 Task: Check the number of homes sold in the last 1 year.
Action: Mouse moved to (598, 248)
Screenshot: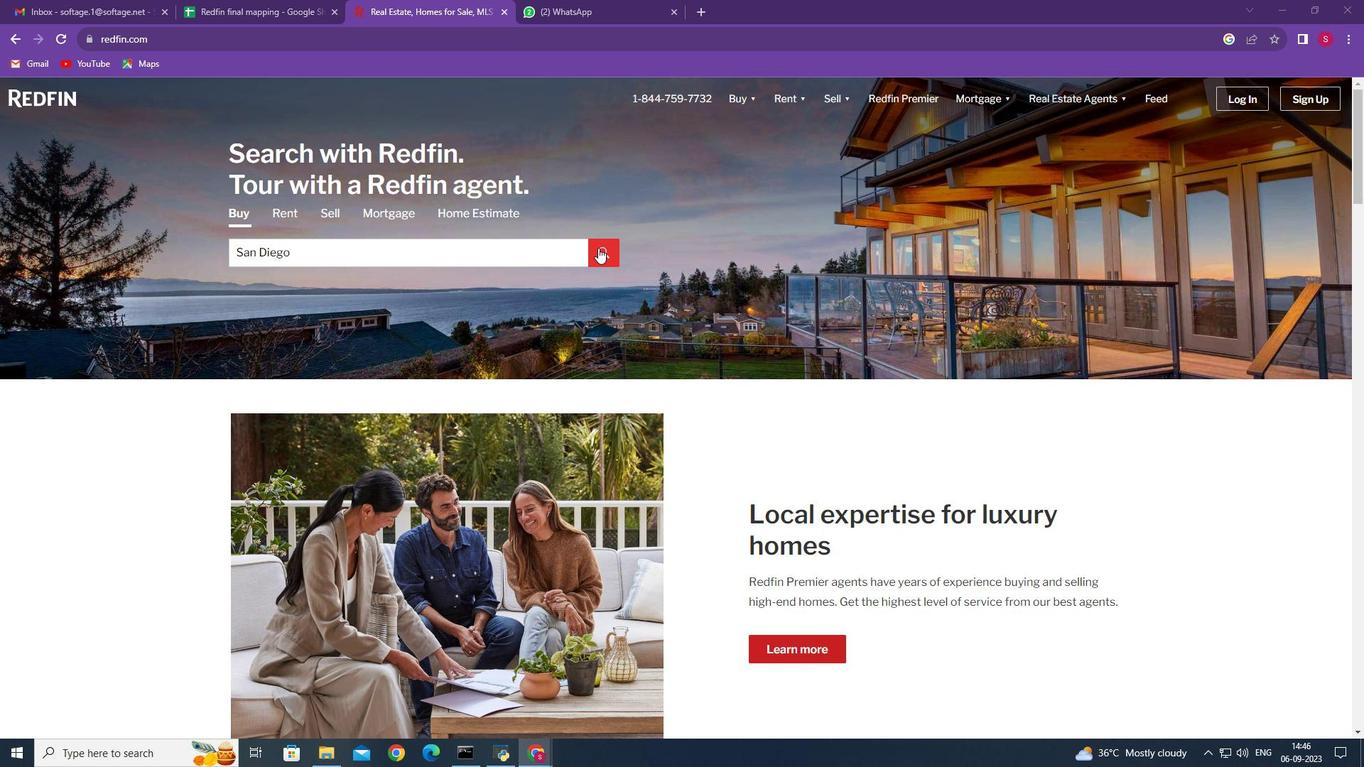 
Action: Mouse pressed left at (598, 248)
Screenshot: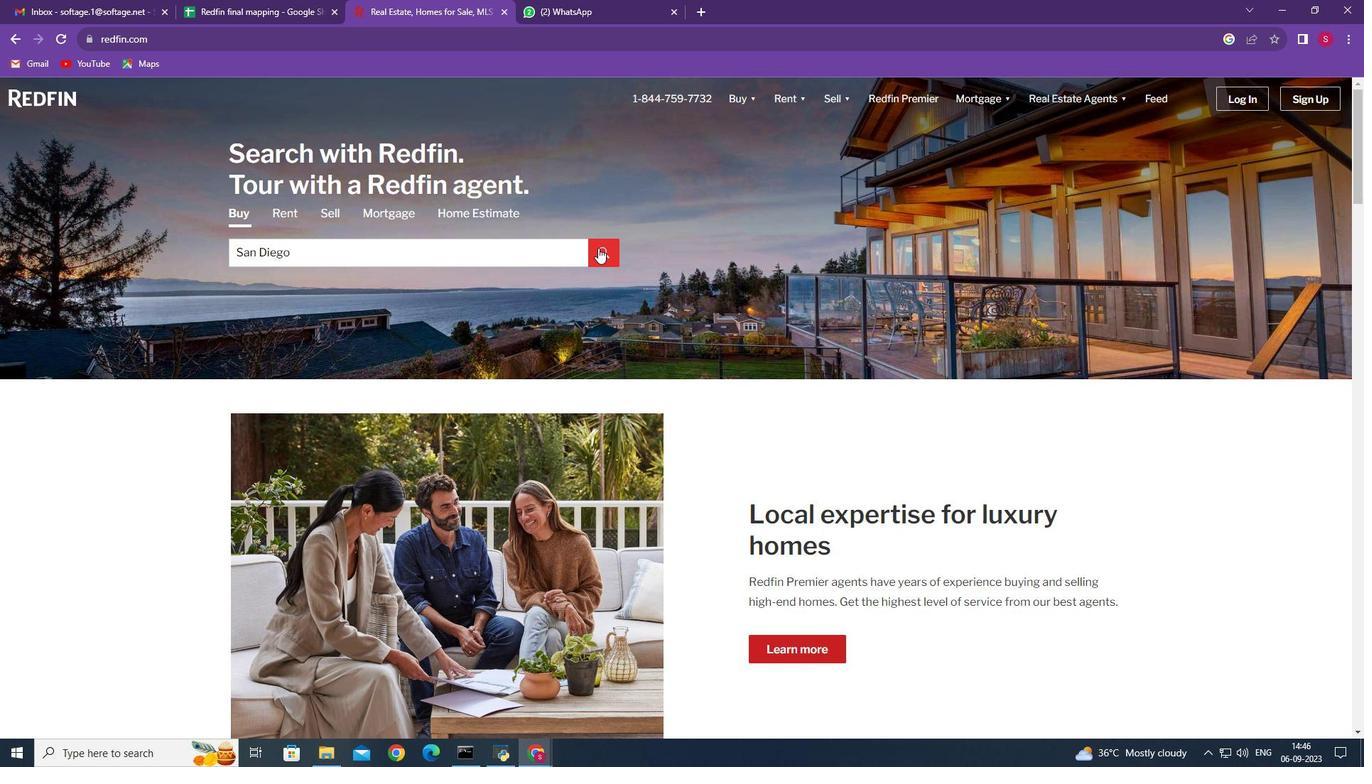 
Action: Mouse moved to (1239, 152)
Screenshot: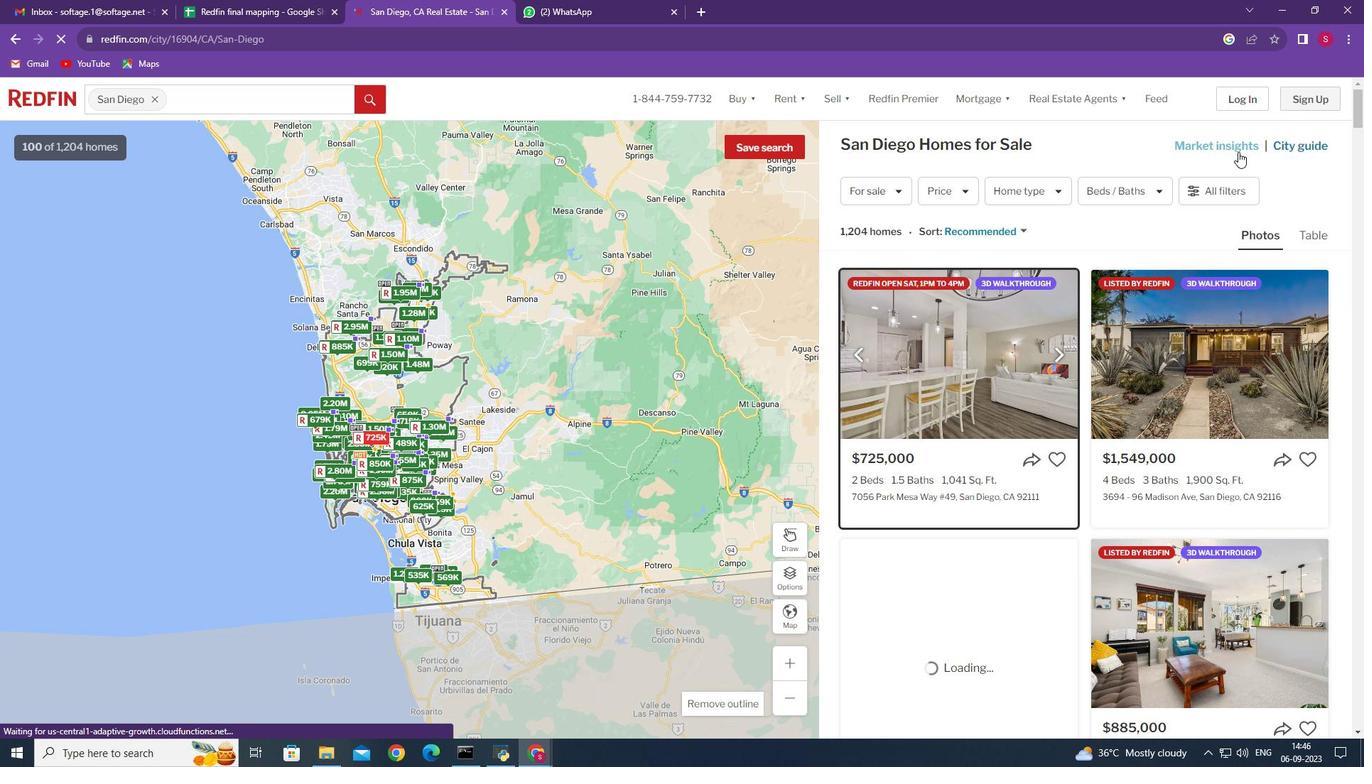 
Action: Mouse pressed left at (1239, 152)
Screenshot: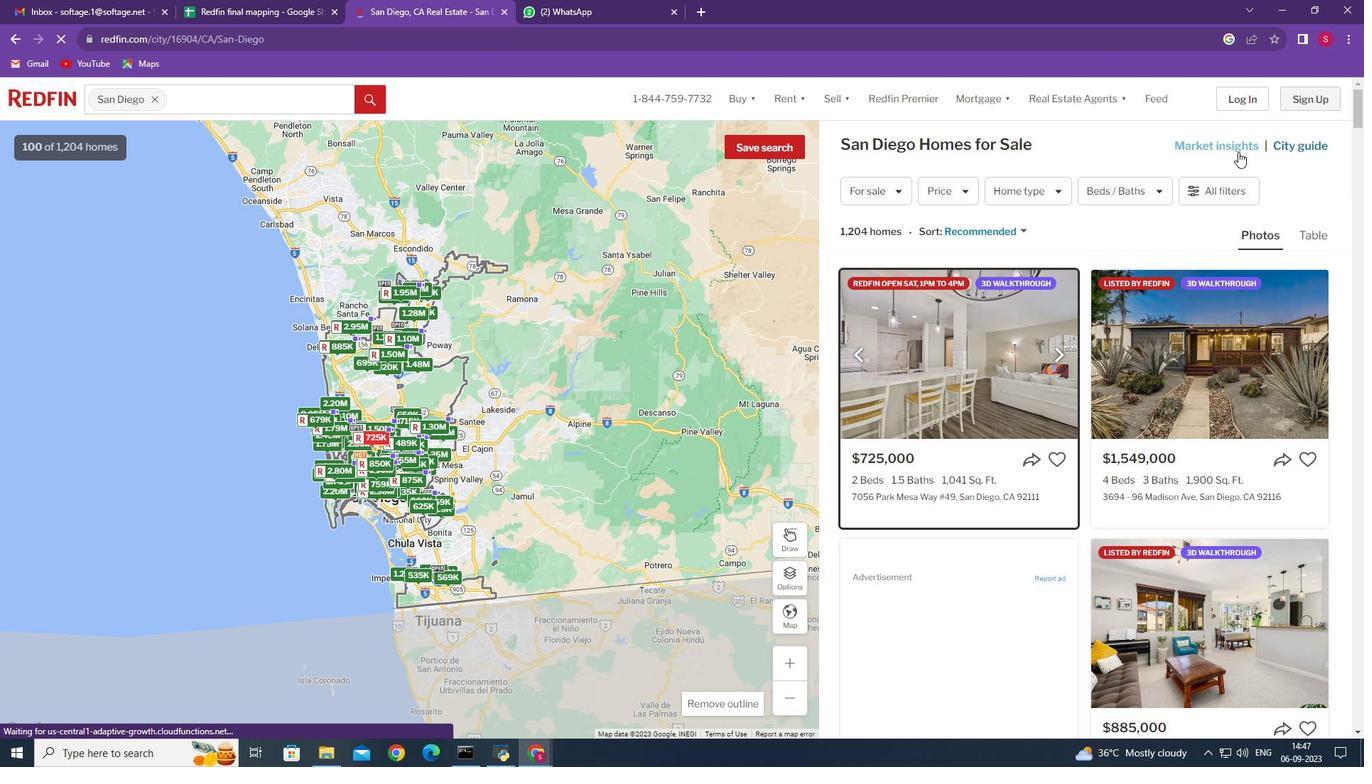 
Action: Mouse moved to (275, 266)
Screenshot: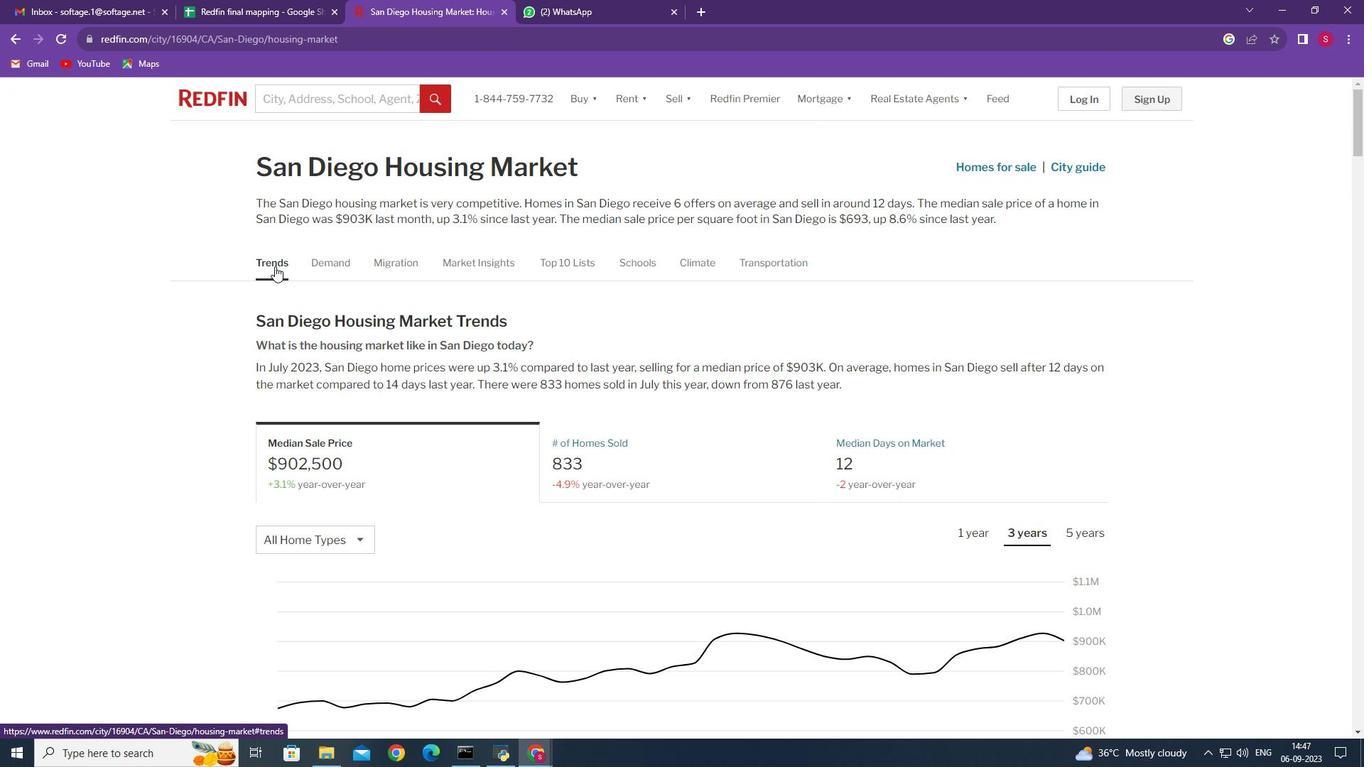 
Action: Mouse pressed left at (275, 266)
Screenshot: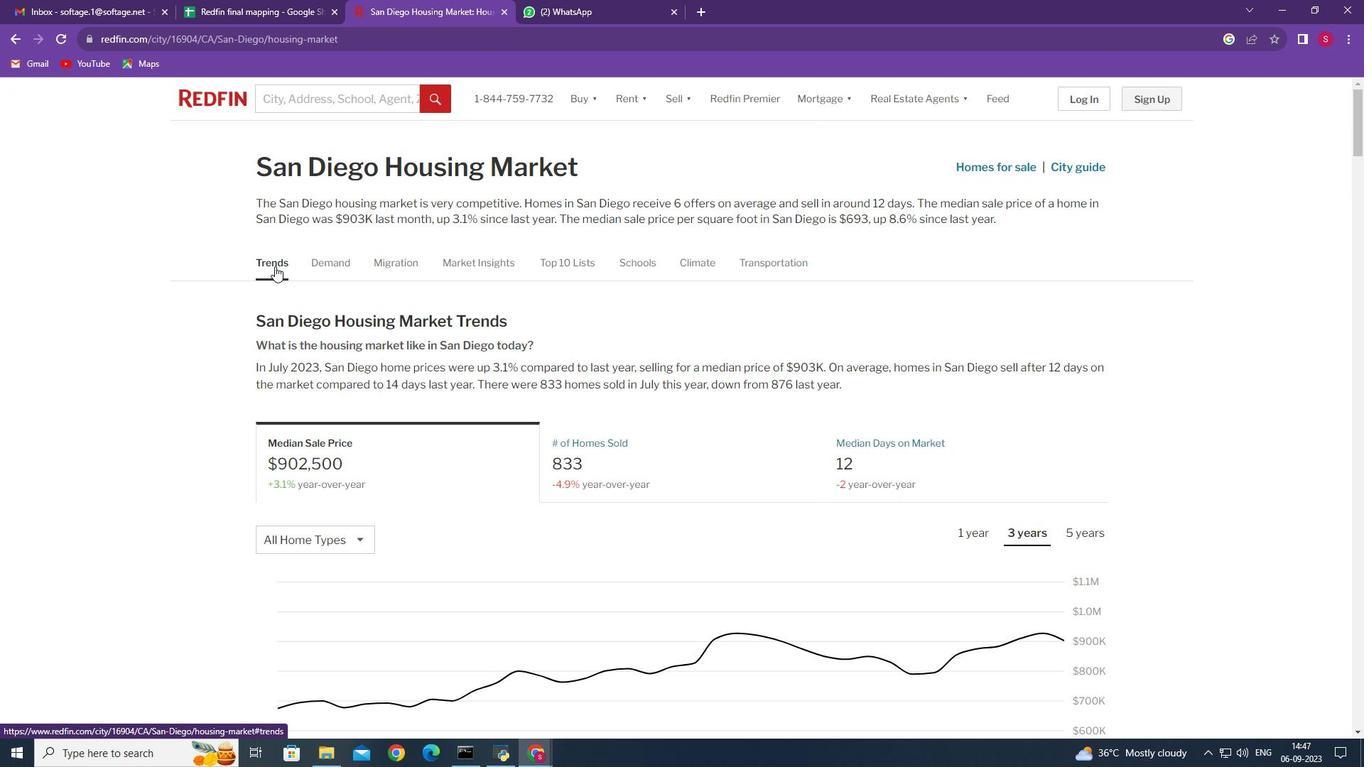 
Action: Mouse moved to (592, 267)
Screenshot: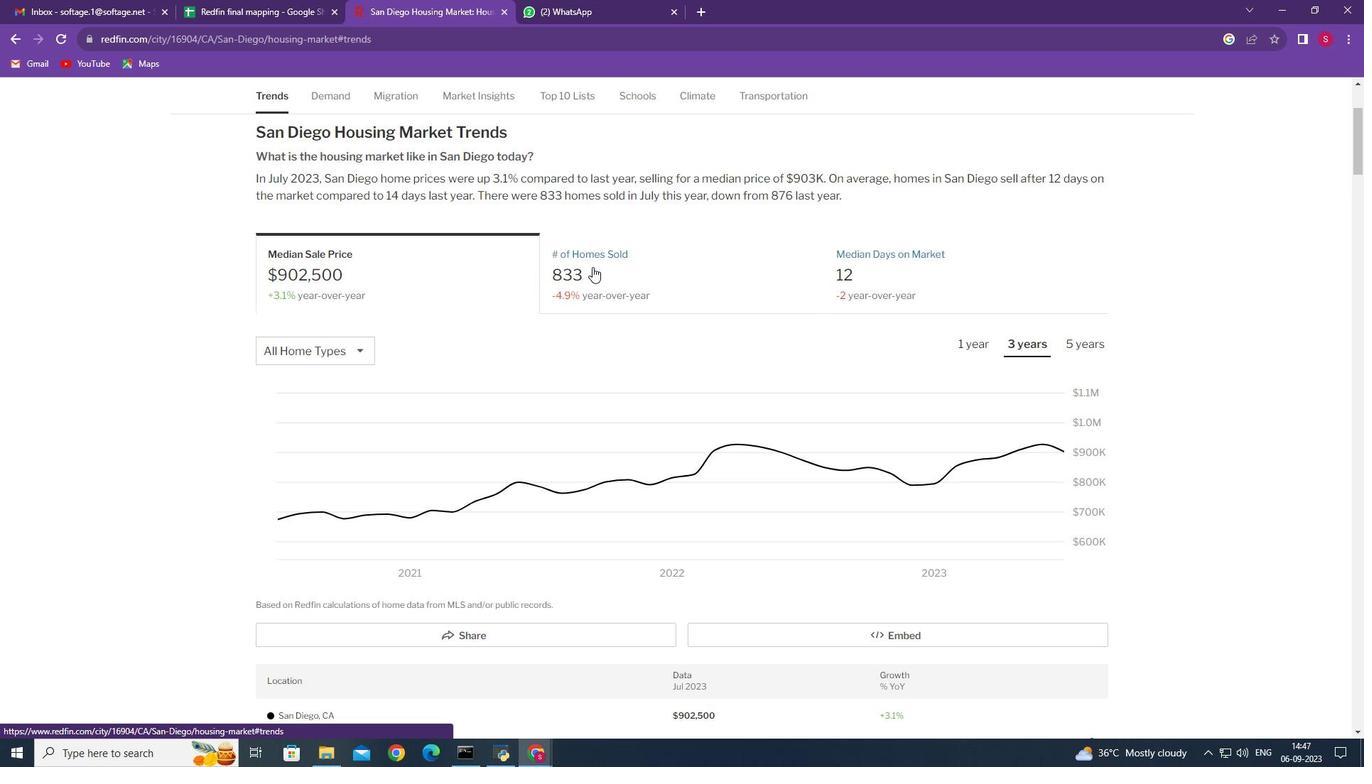 
Action: Mouse pressed left at (592, 267)
Screenshot: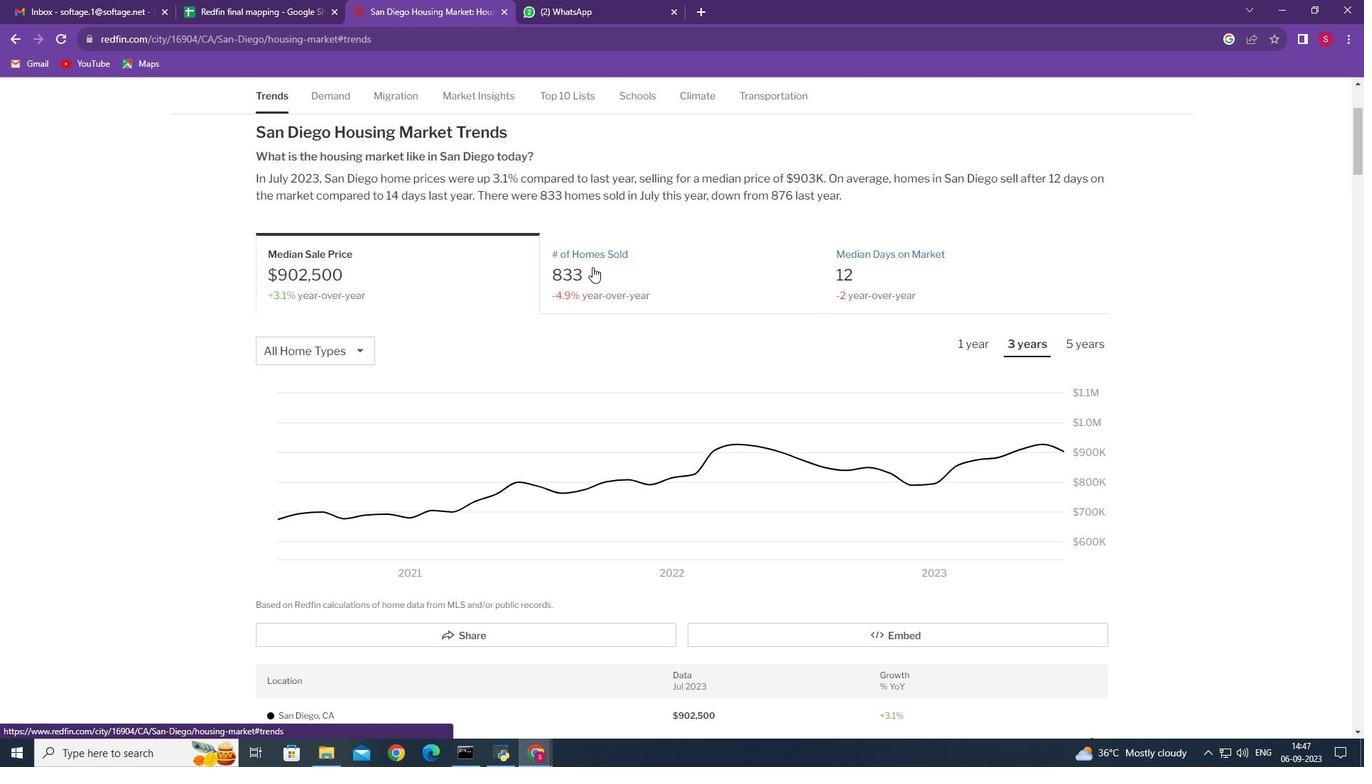 
Action: Mouse moved to (362, 344)
Screenshot: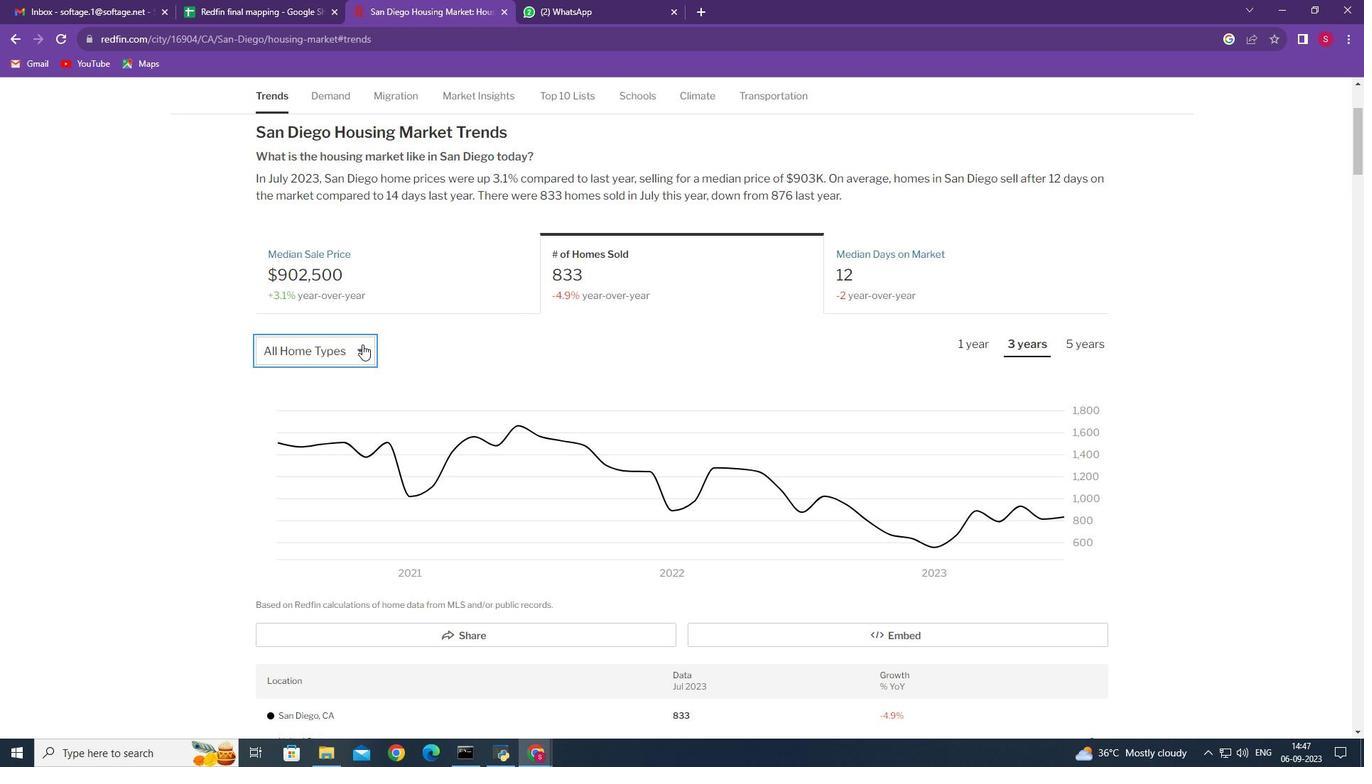 
Action: Mouse pressed left at (362, 344)
Screenshot: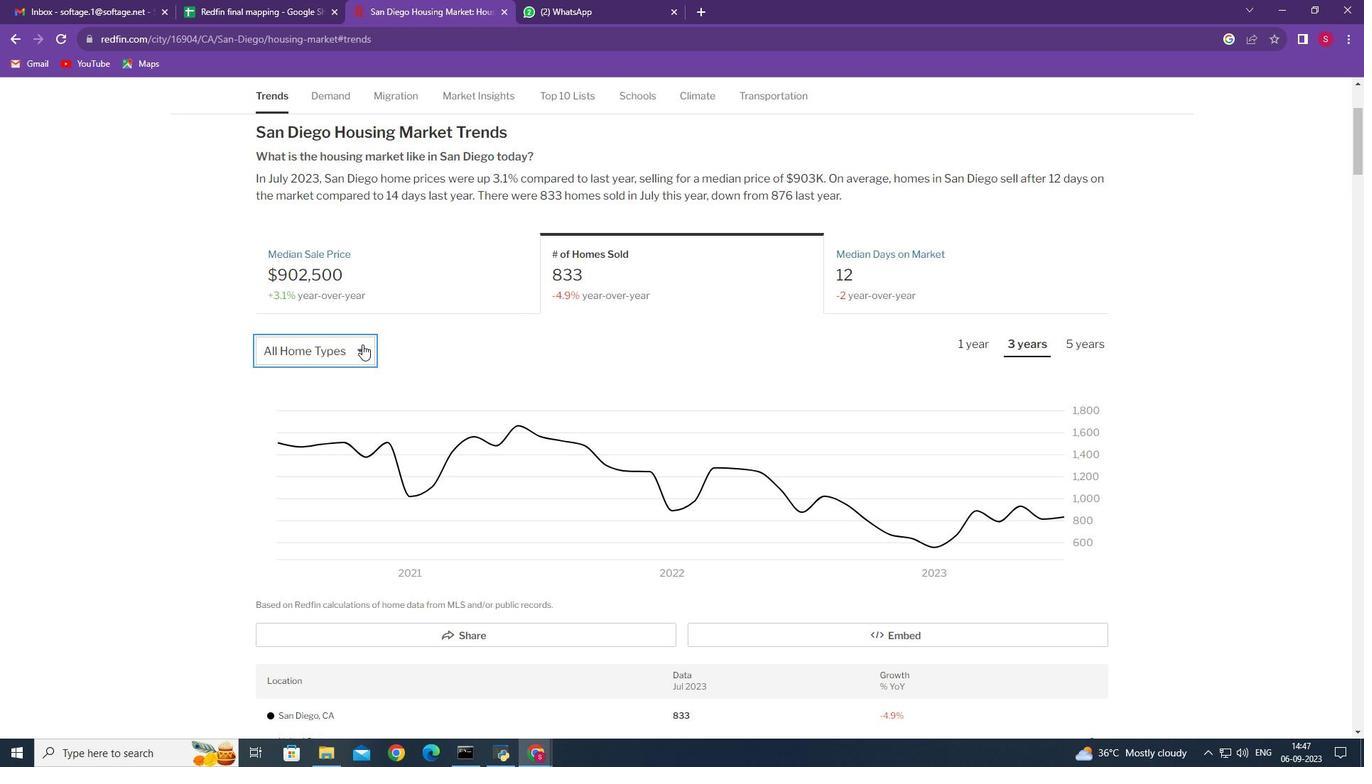 
Action: Mouse moved to (371, 409)
Screenshot: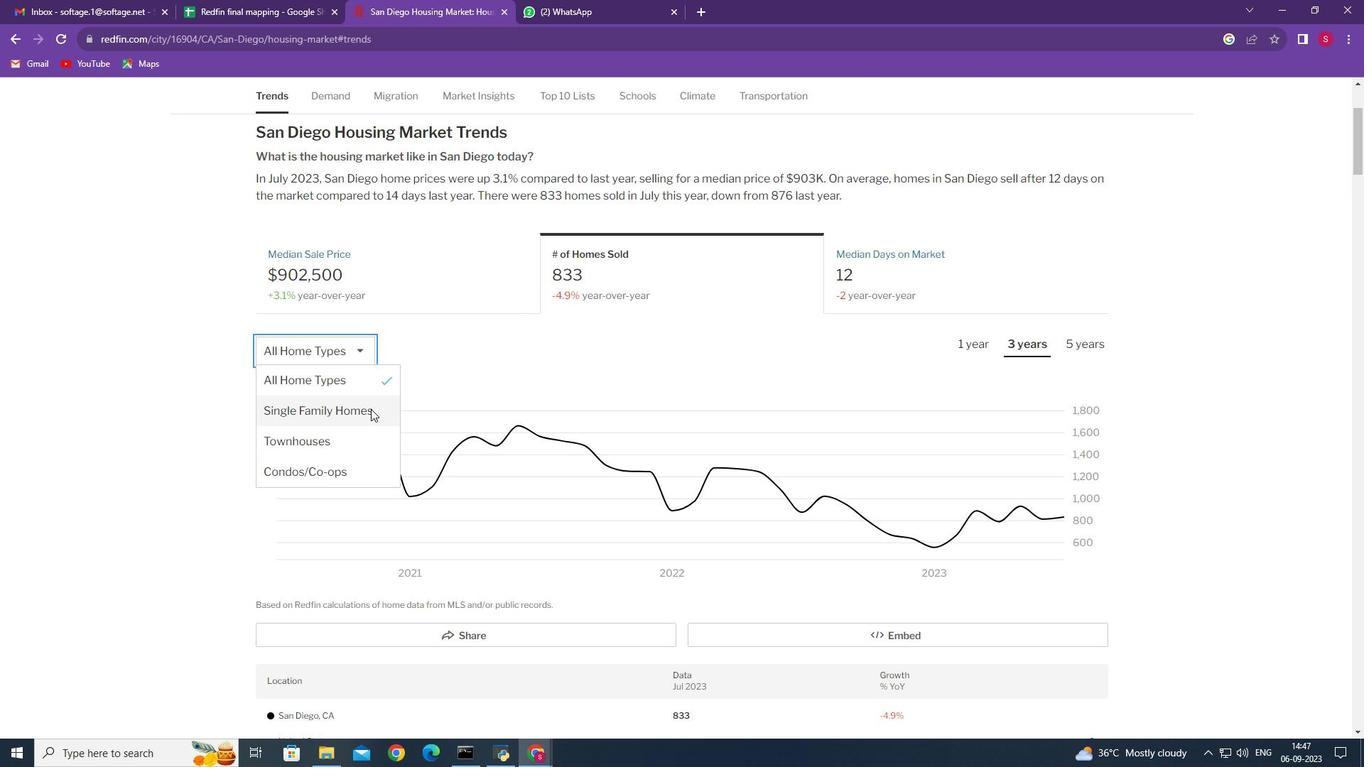 
Action: Mouse pressed left at (371, 409)
Screenshot: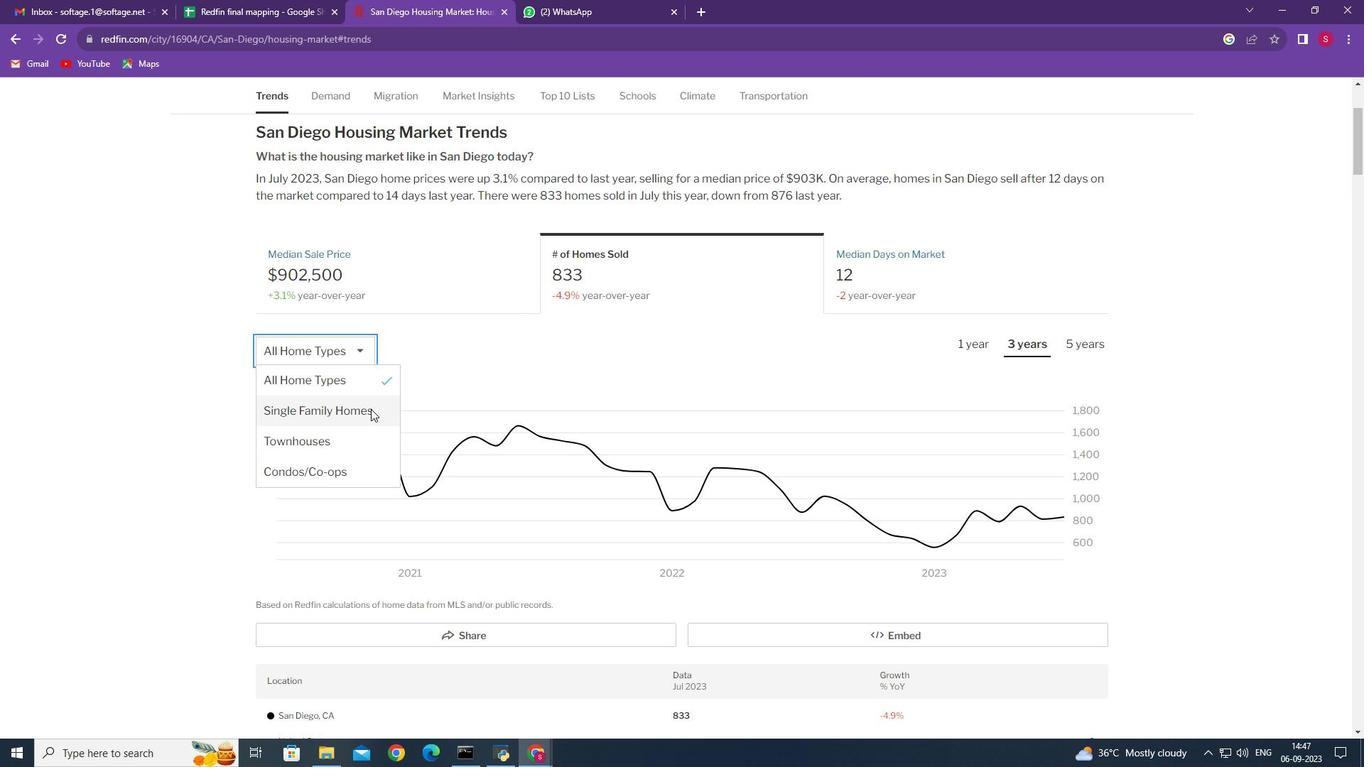 
Action: Mouse moved to (976, 346)
Screenshot: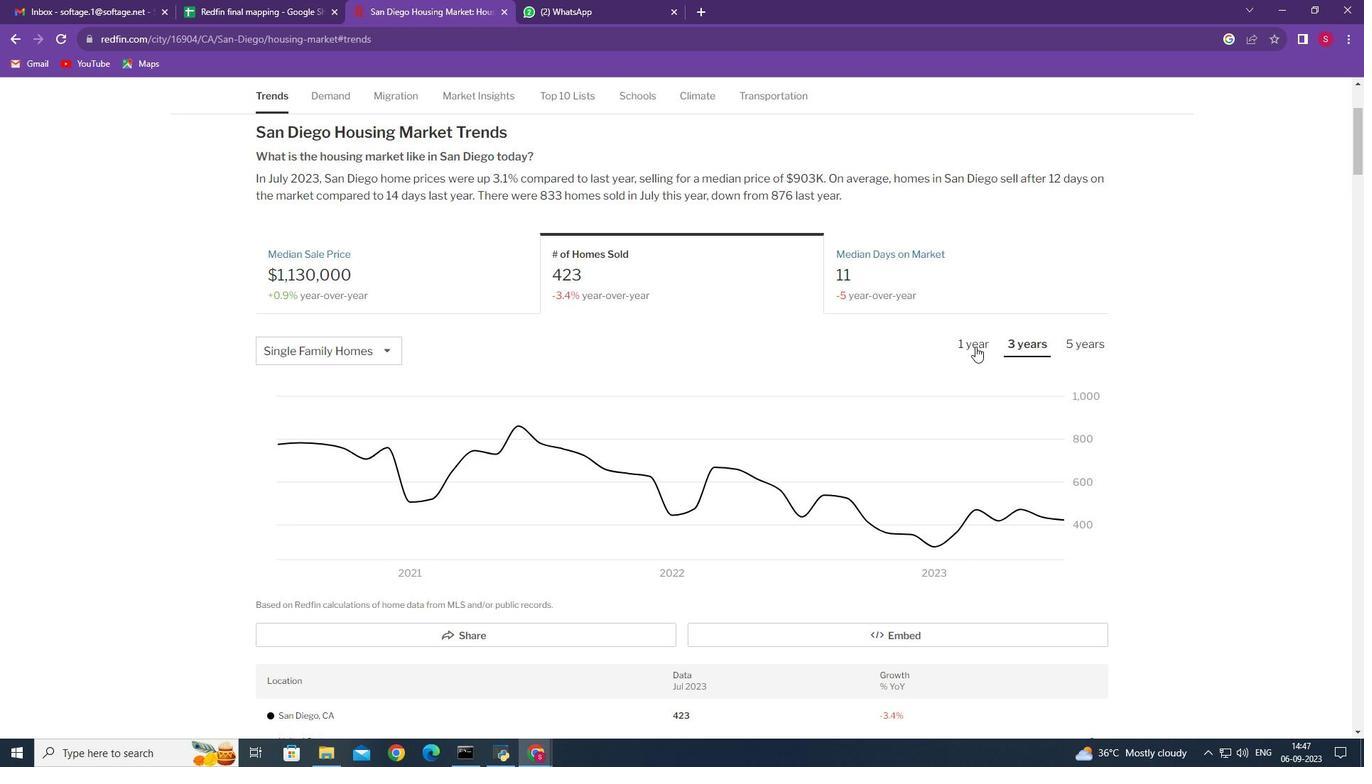 
Action: Mouse pressed left at (976, 346)
Screenshot: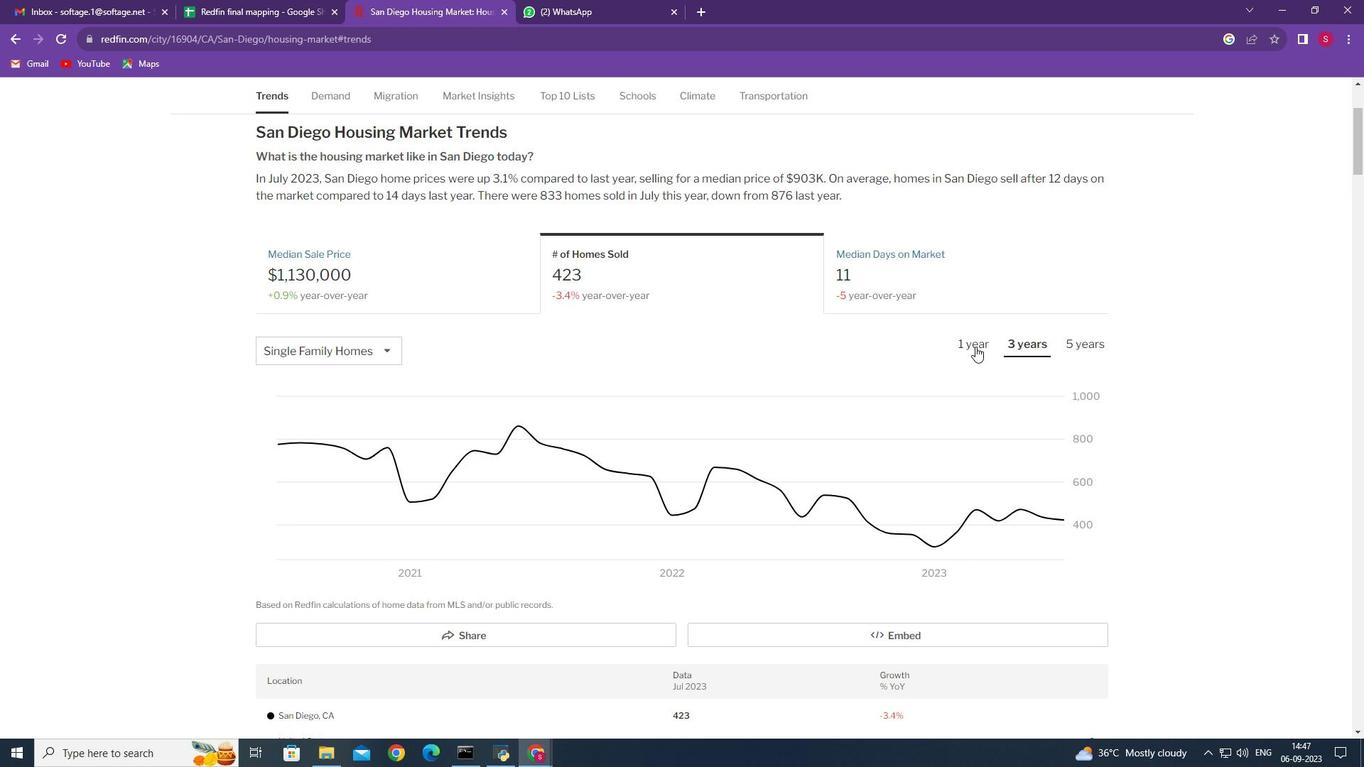 
Action: Mouse moved to (1079, 494)
Screenshot: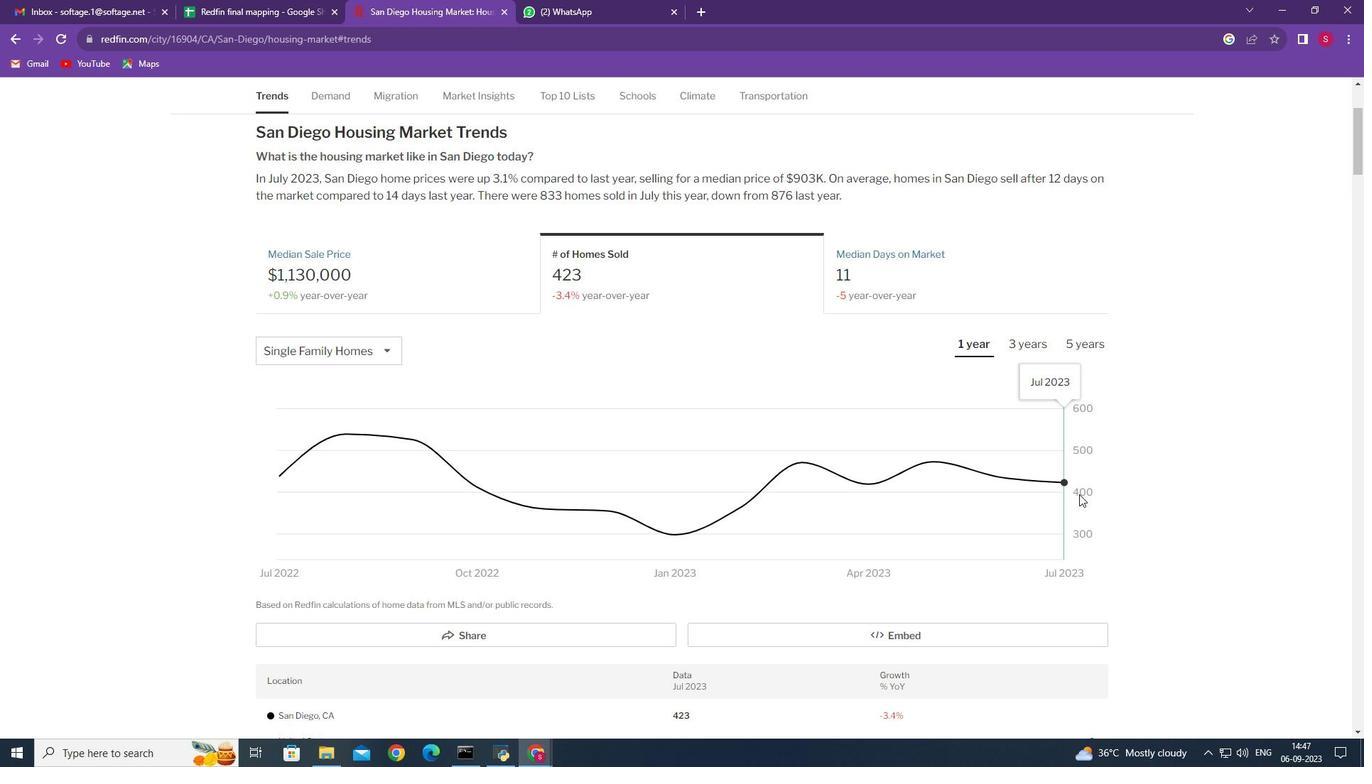 
